 Task: In the  document factorswe.doc ,insert the clipart between heading and points ' search for study ' and adjust the shape height to  '3.5''
Action: Mouse moved to (247, 179)
Screenshot: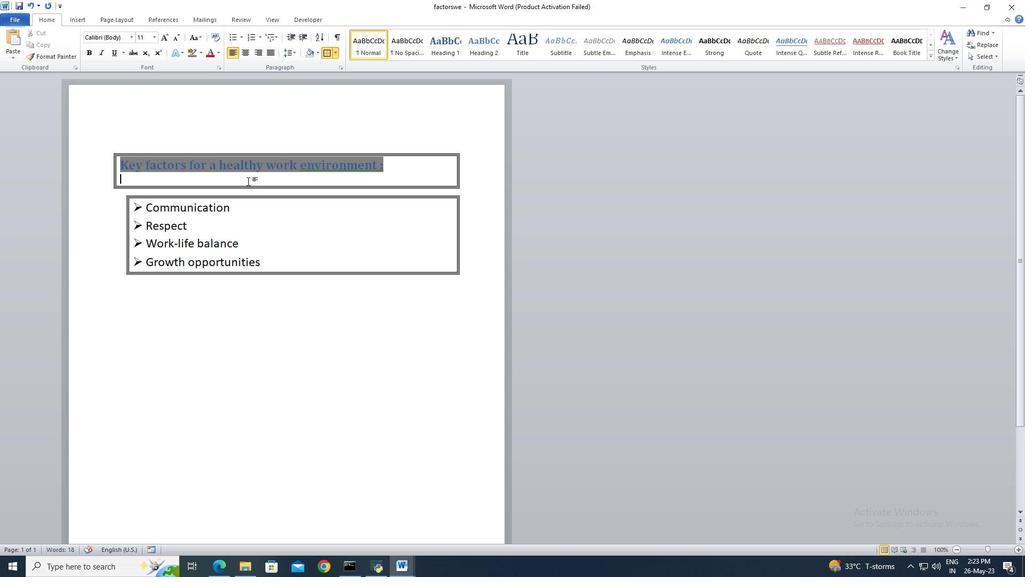 
Action: Mouse pressed left at (247, 179)
Screenshot: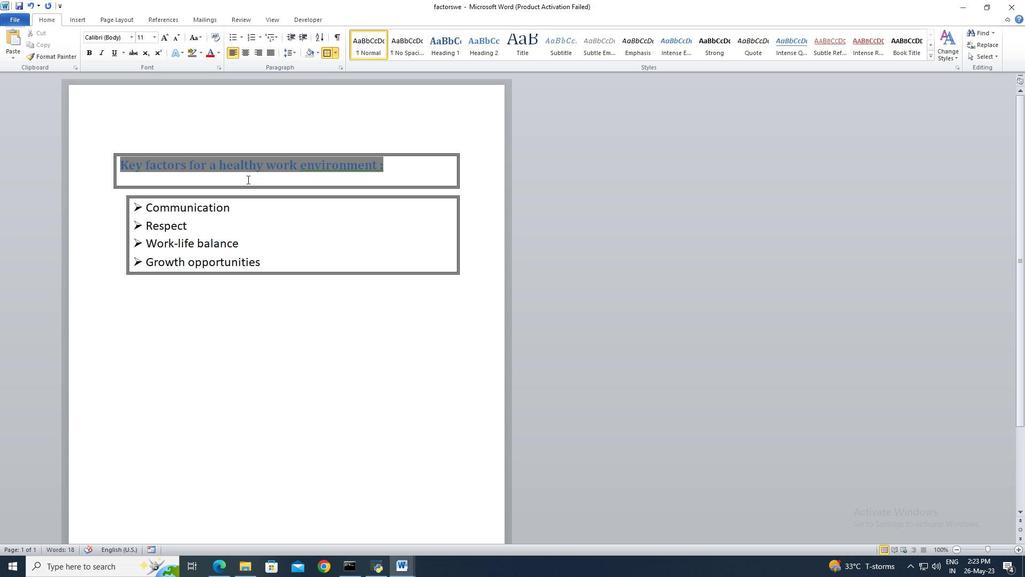 
Action: Key pressed <Key.left>
Screenshot: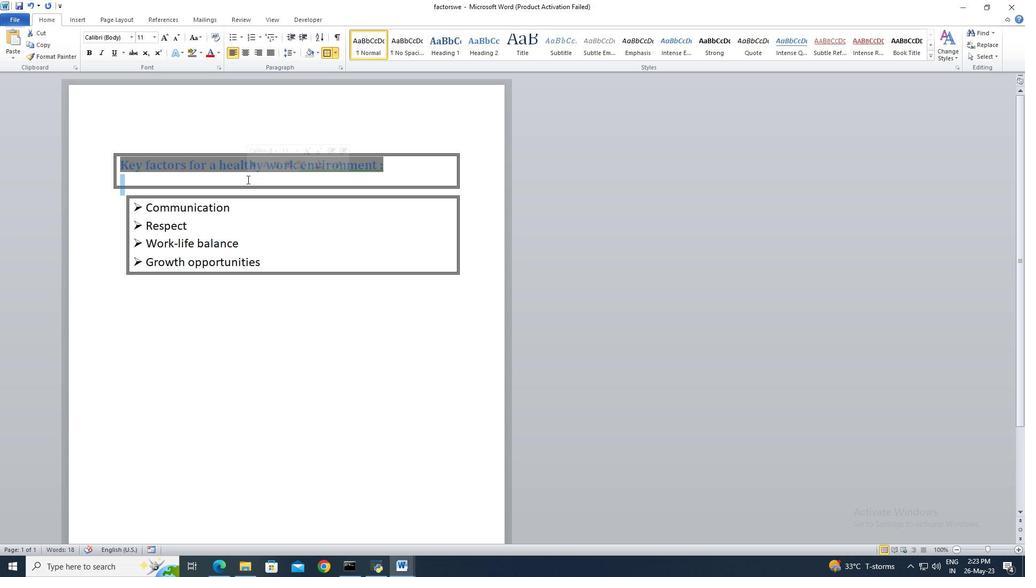 
Action: Mouse moved to (84, 24)
Screenshot: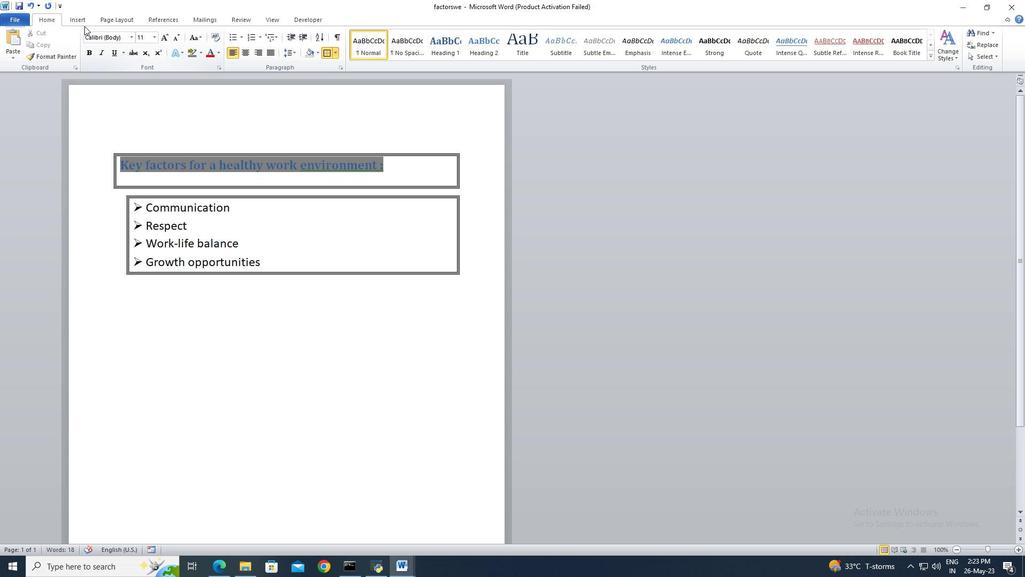
Action: Mouse pressed left at (84, 24)
Screenshot: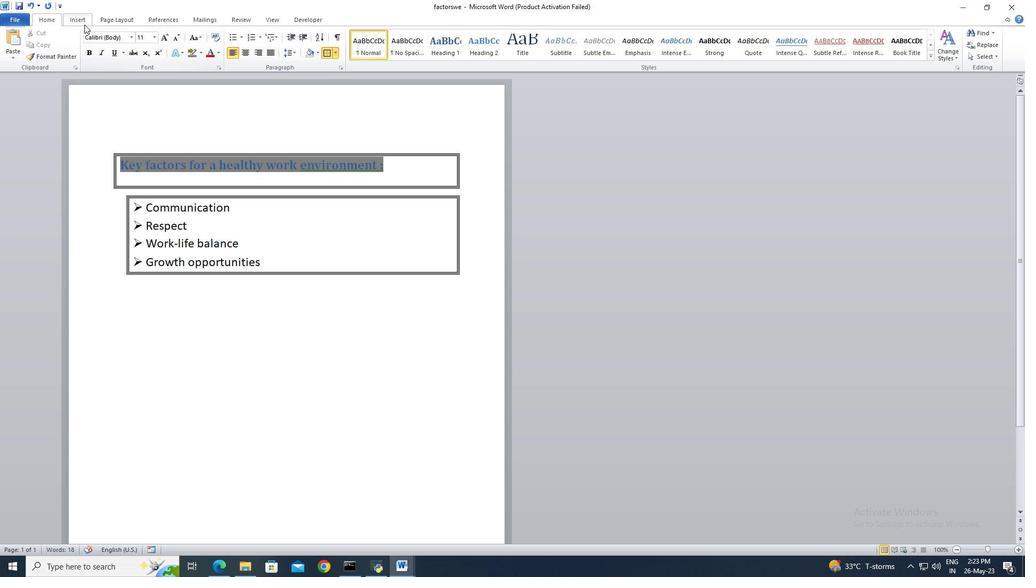 
Action: Mouse moved to (141, 43)
Screenshot: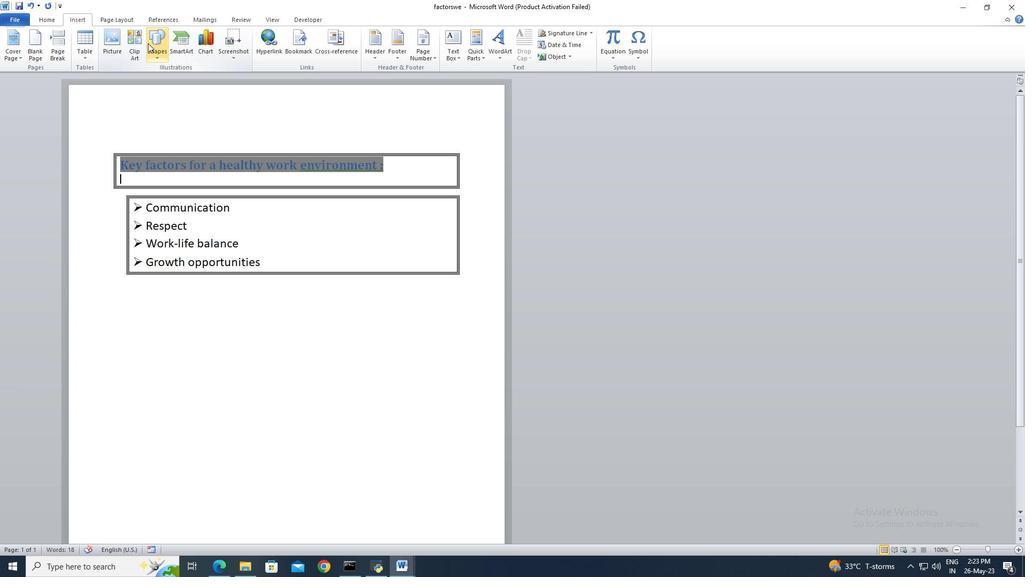 
Action: Mouse pressed left at (141, 43)
Screenshot: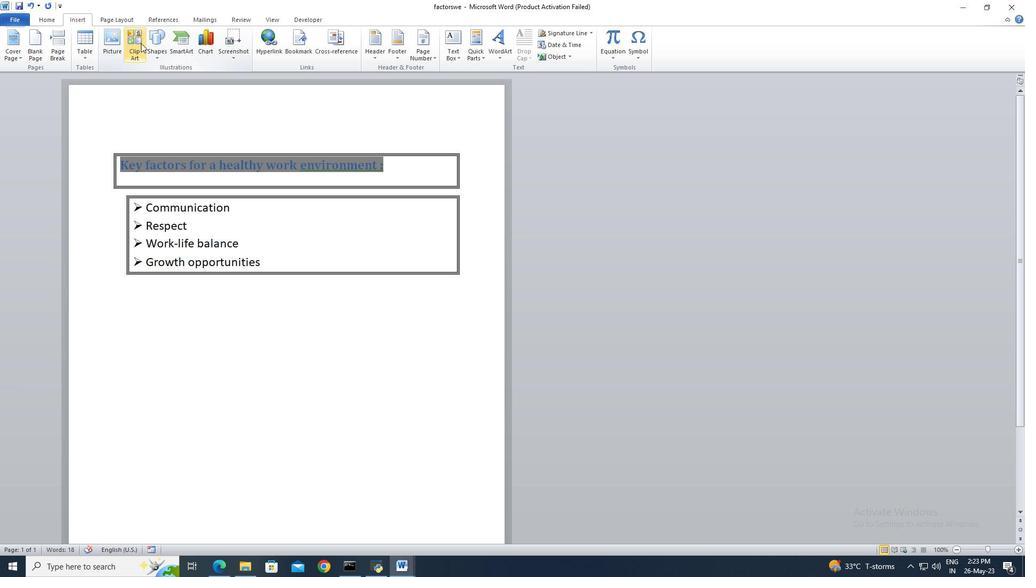 
Action: Mouse moved to (911, 102)
Screenshot: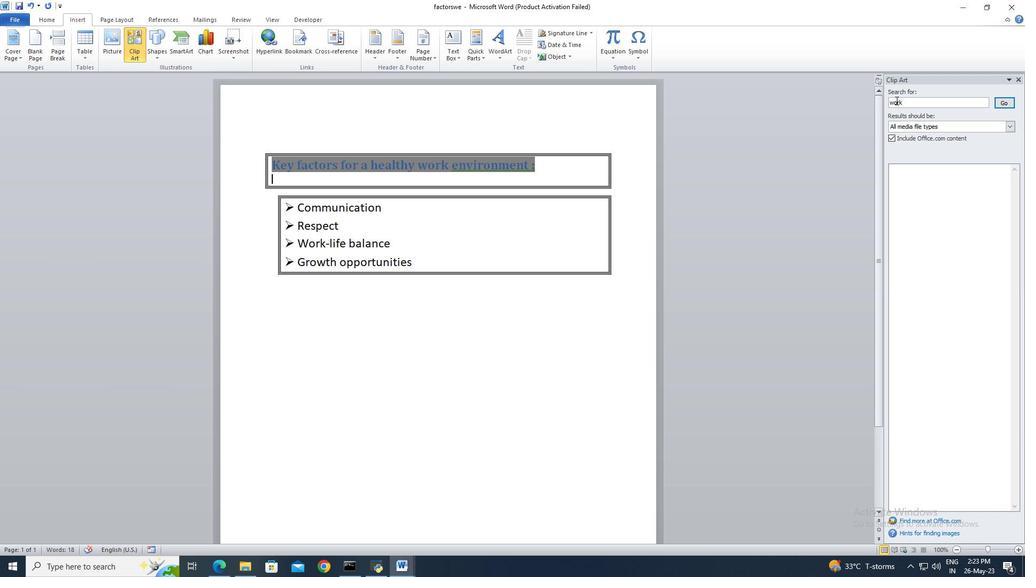 
Action: Mouse pressed left at (911, 102)
Screenshot: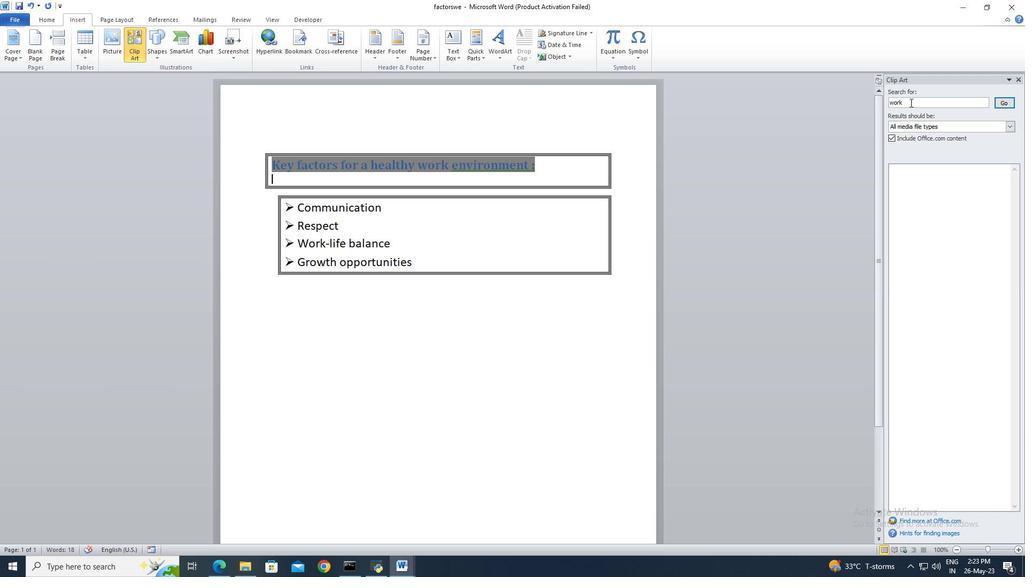
Action: Mouse moved to (898, 95)
Screenshot: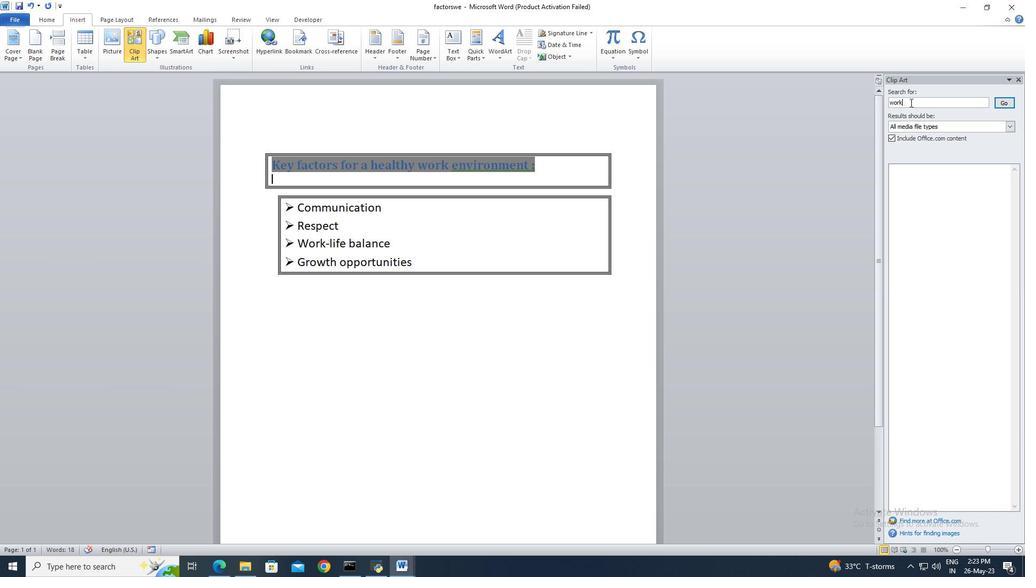 
Action: Key pressed ctrl+A<Key.delete>study<Key.enter>
Screenshot: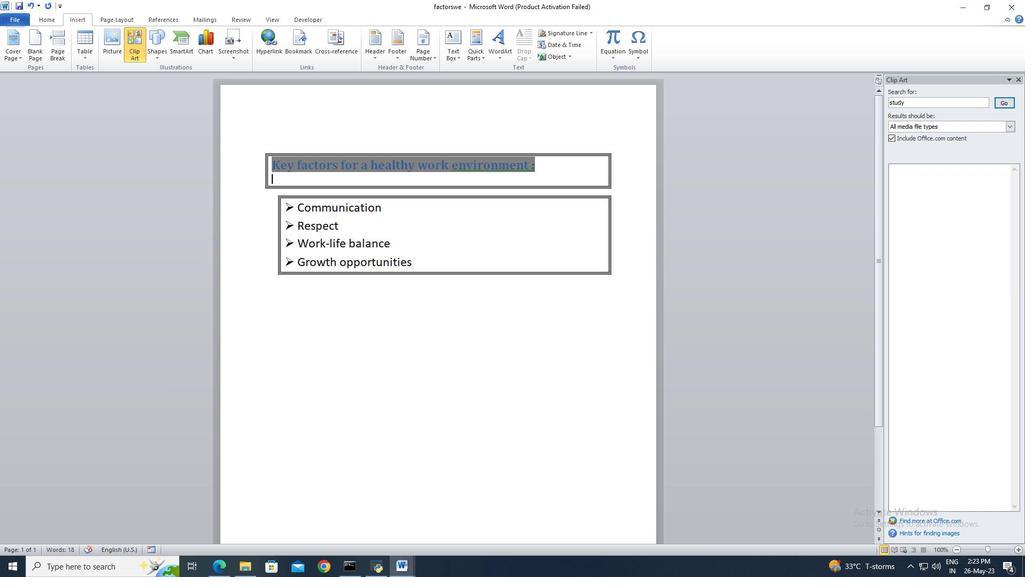 
Action: Mouse moved to (969, 246)
Screenshot: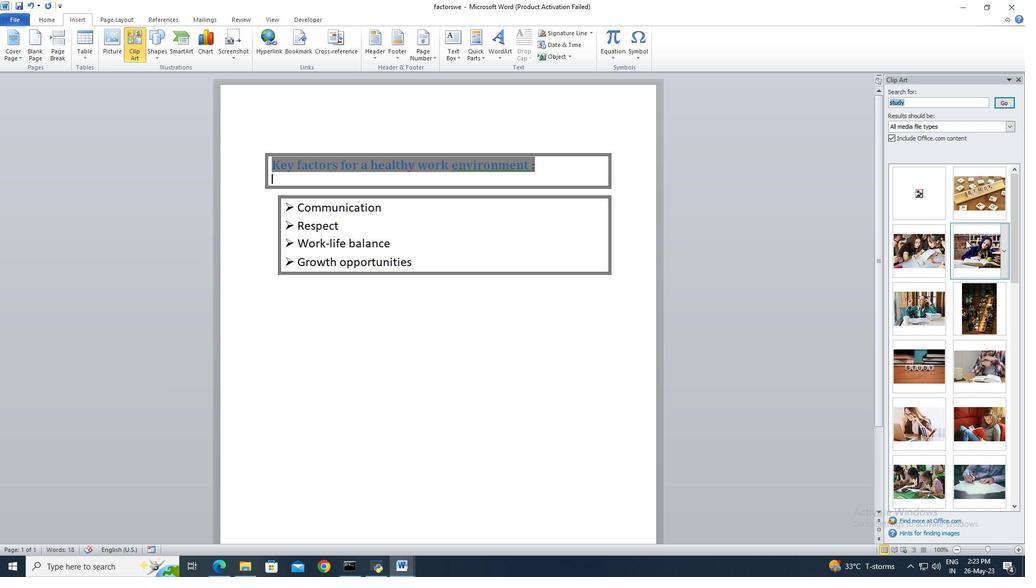 
Action: Mouse pressed left at (969, 246)
Screenshot: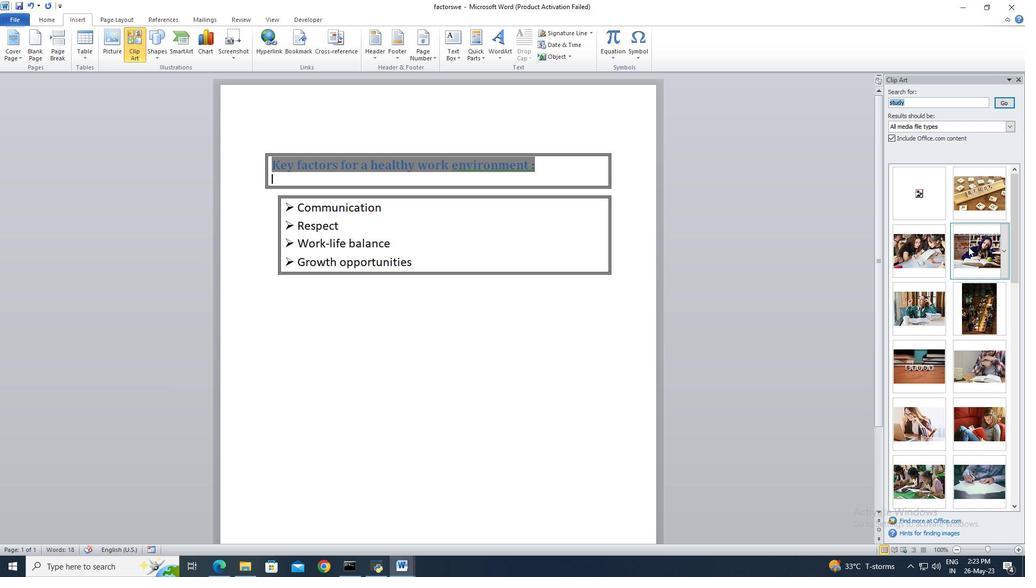 
Action: Mouse moved to (500, 316)
Screenshot: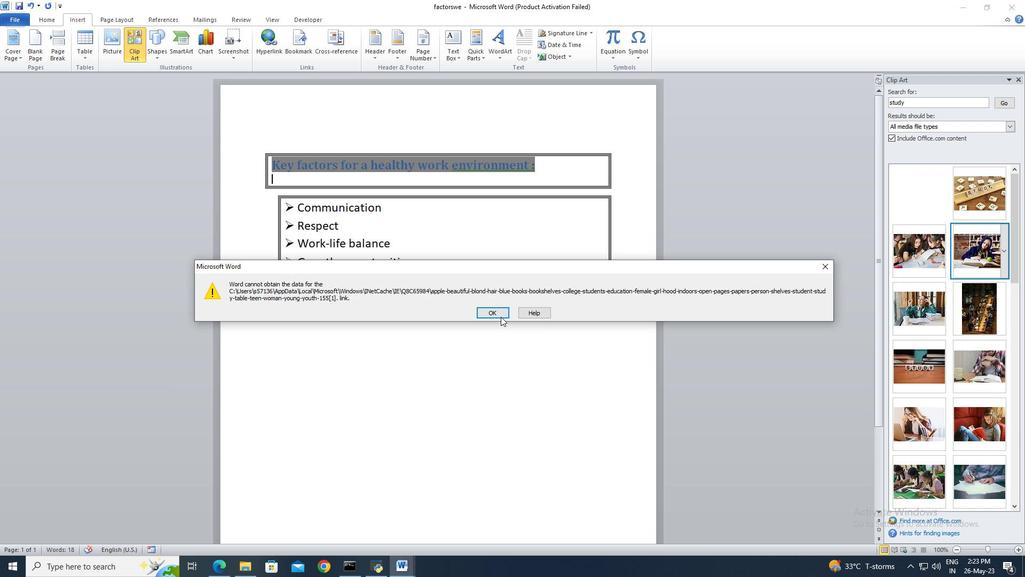 
Action: Mouse pressed left at (500, 316)
Screenshot: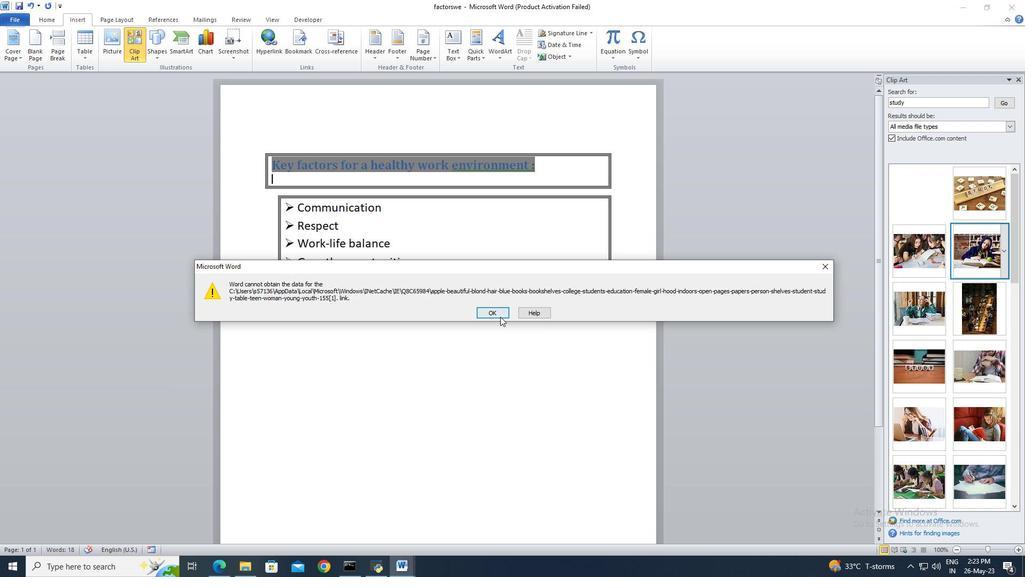 
Action: Mouse moved to (905, 253)
Screenshot: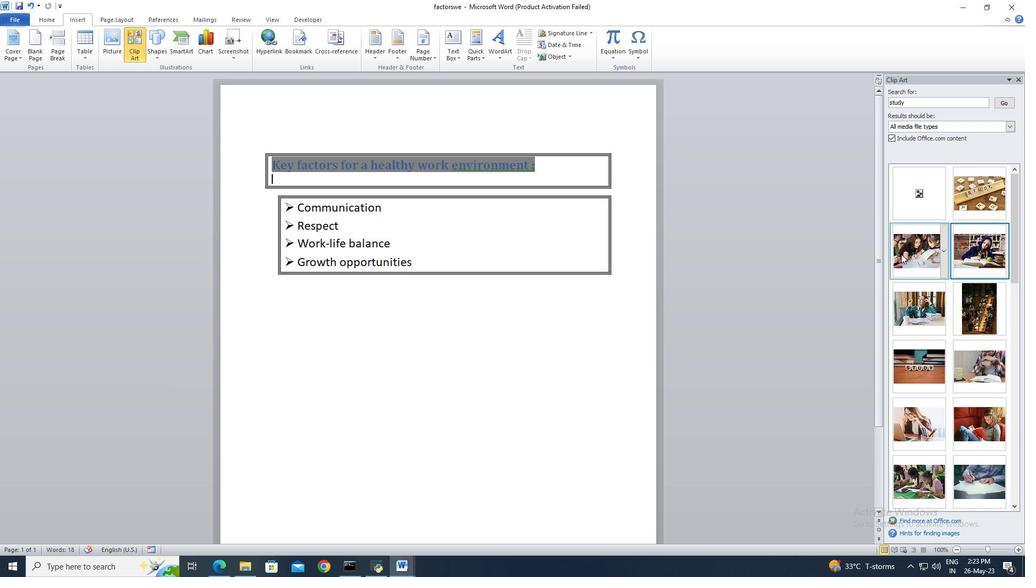 
Action: Mouse pressed left at (905, 253)
Screenshot: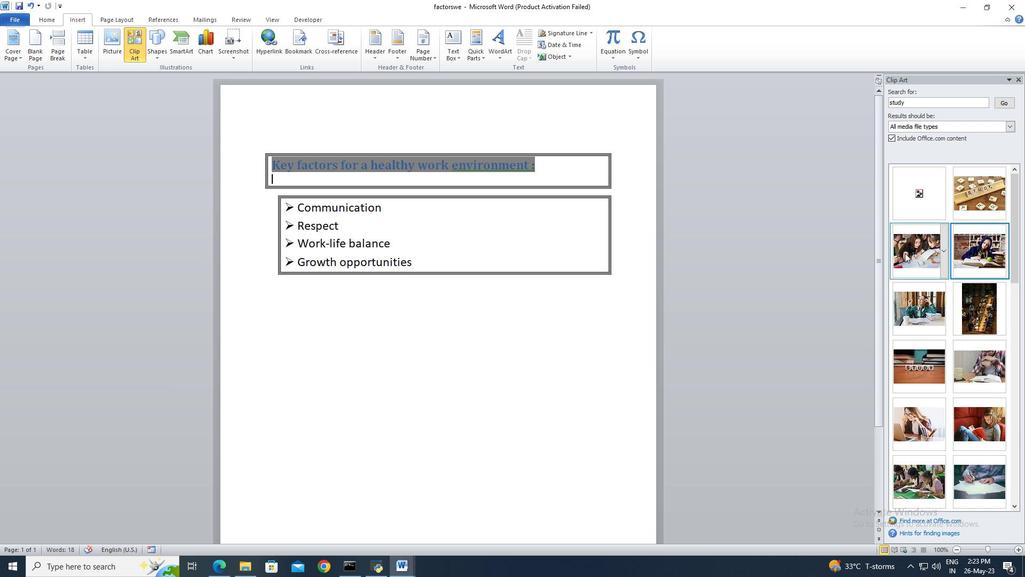 
Action: Mouse moved to (999, 39)
Screenshot: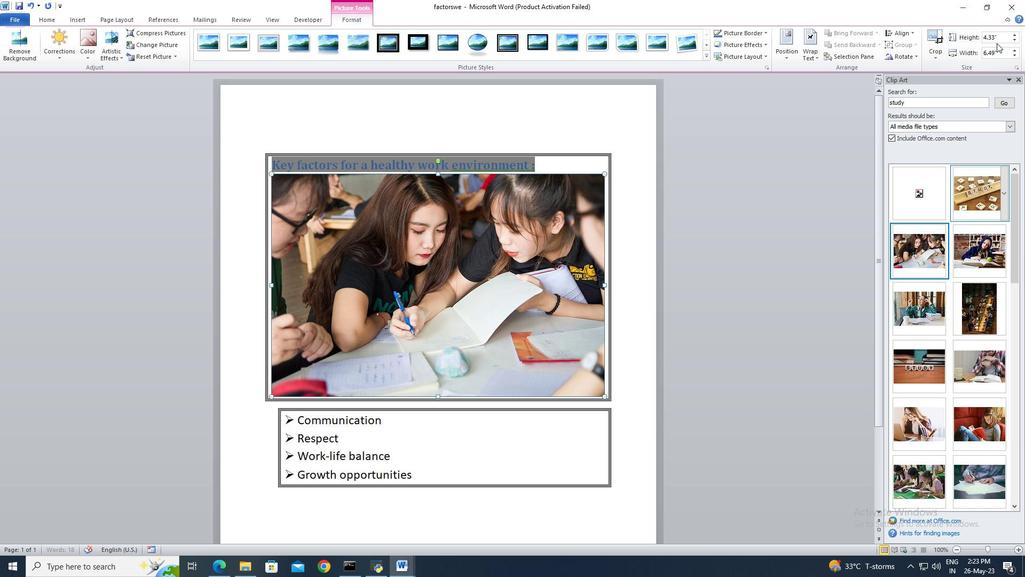 
Action: Mouse pressed left at (999, 39)
Screenshot: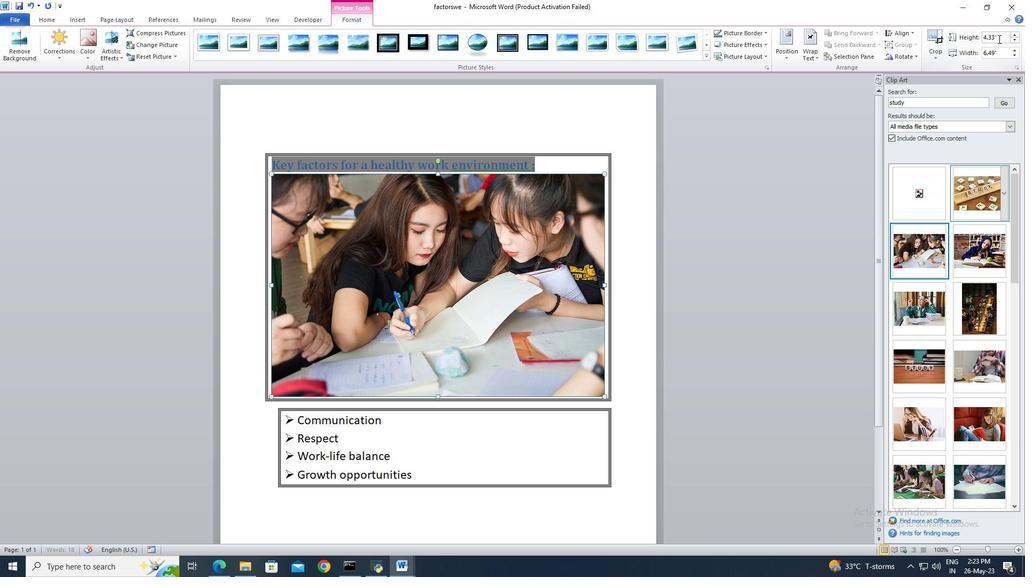 
Action: Mouse moved to (985, 28)
Screenshot: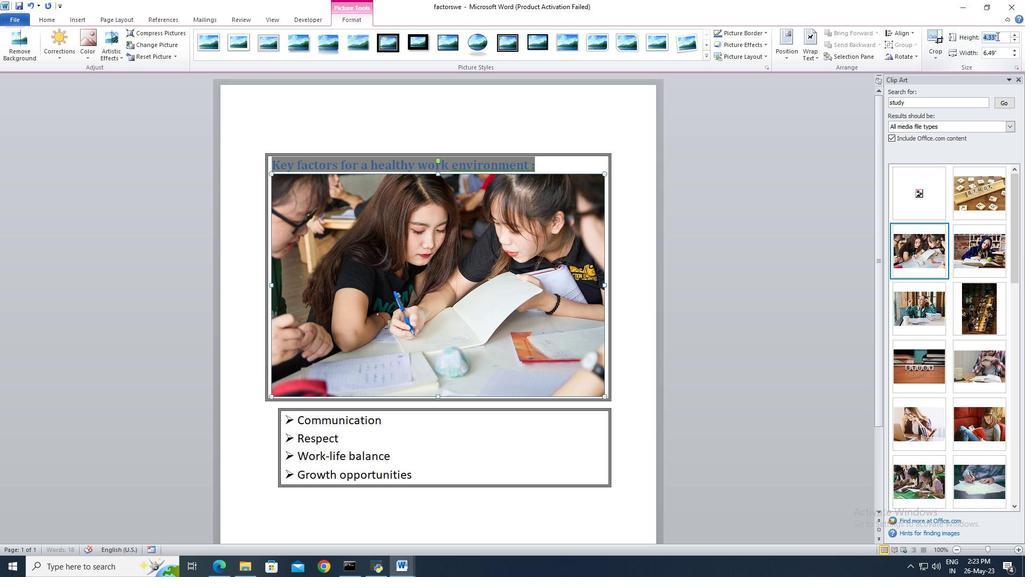 
Action: Key pressed 3
Screenshot: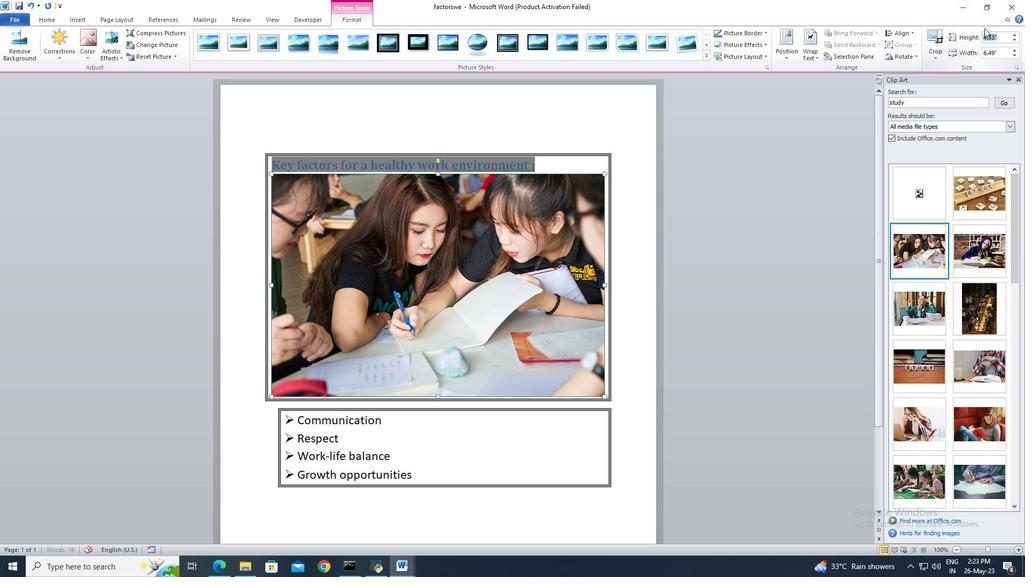 
Action: Mouse moved to (984, 28)
Screenshot: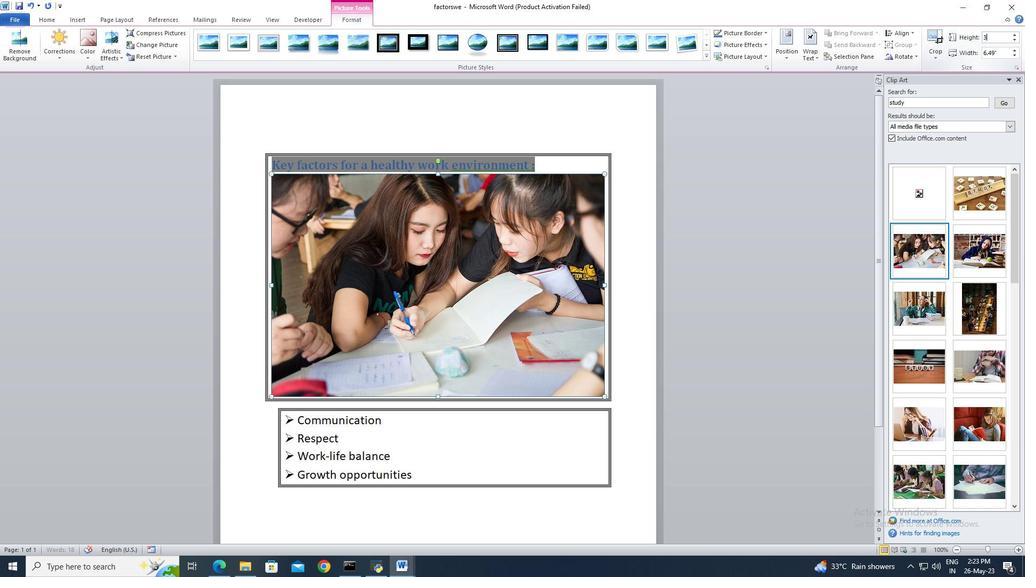 
Action: Key pressed .5<Key.enter>
Screenshot: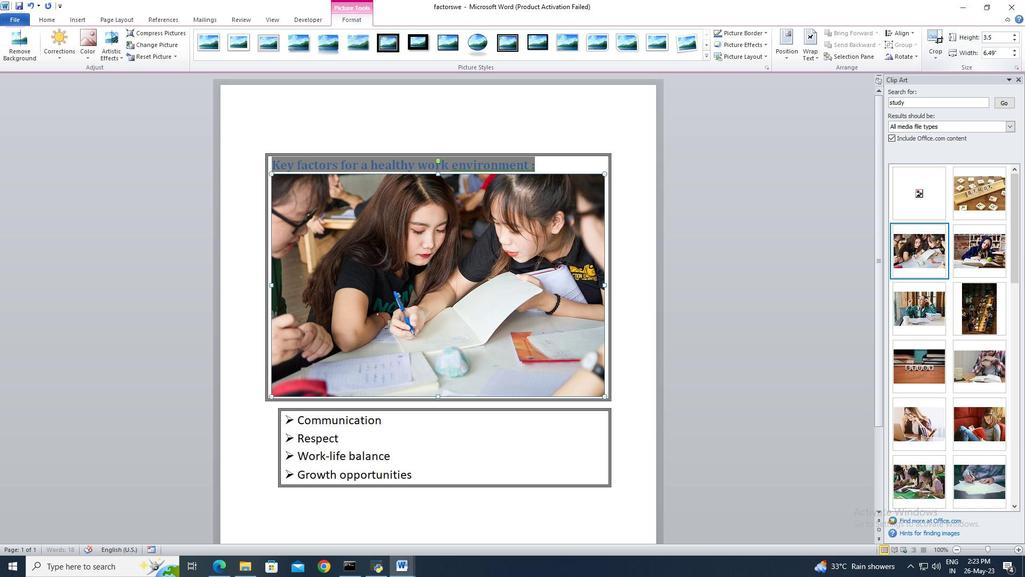 
Action: Mouse moved to (603, 242)
Screenshot: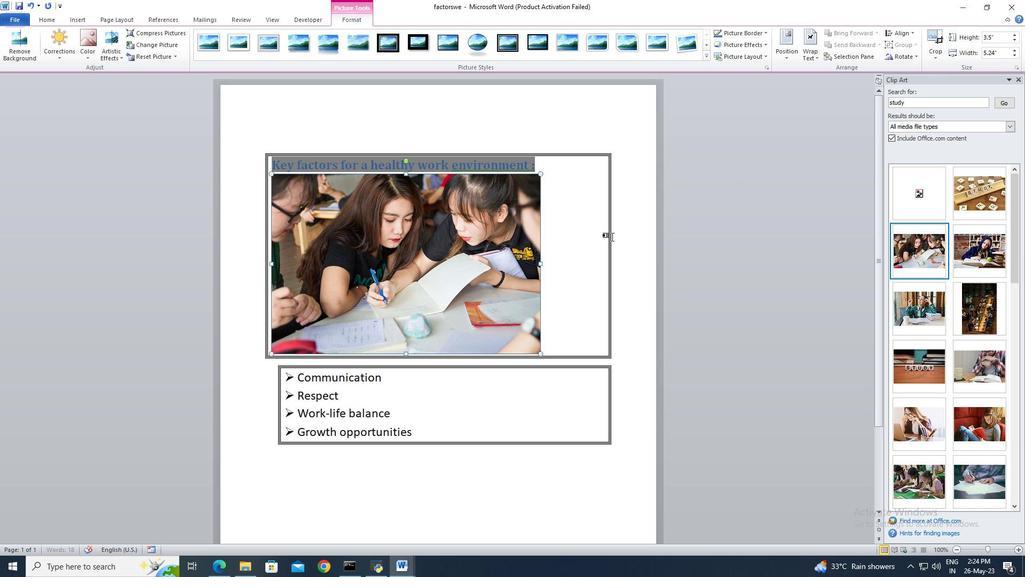 
Action: Mouse pressed left at (603, 242)
Screenshot: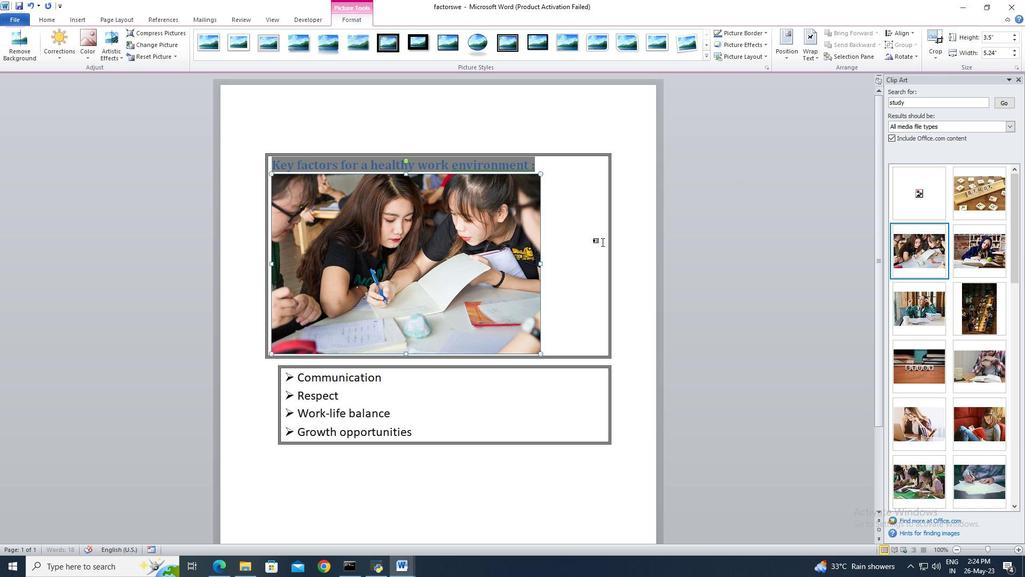 
